 Task: Look for properties with beachfront.
Action: Mouse moved to (1035, 126)
Screenshot: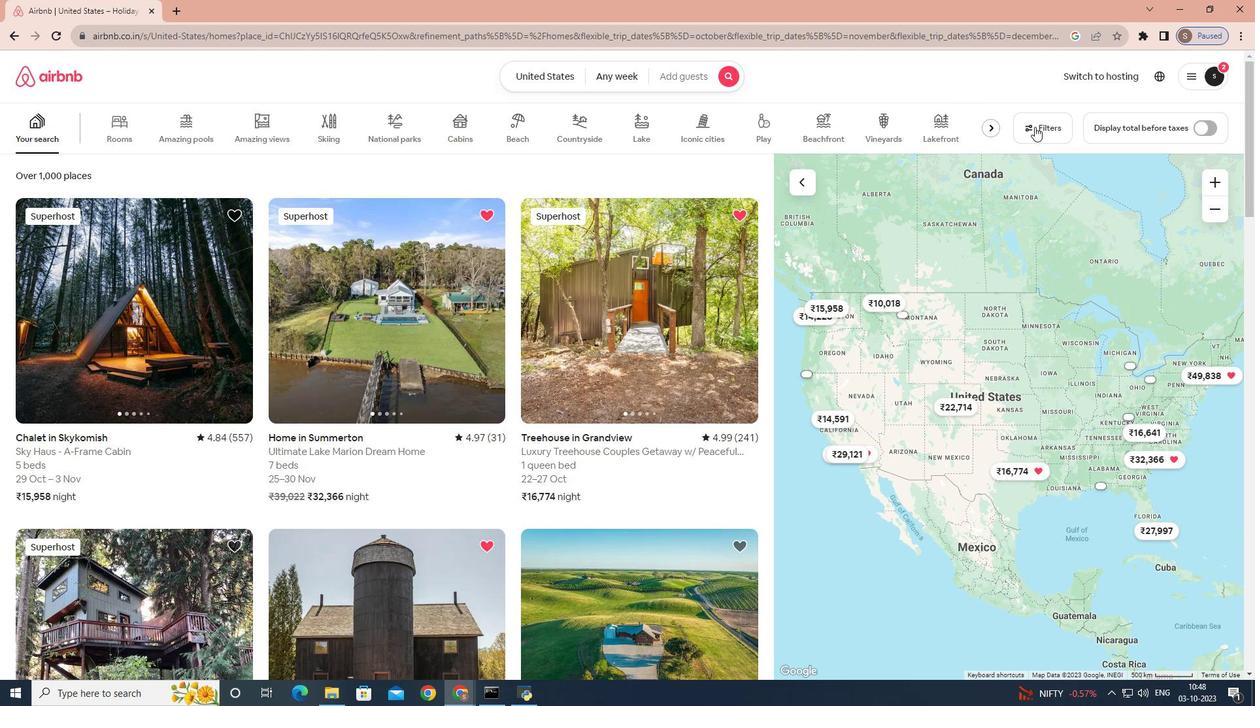 
Action: Mouse pressed left at (1035, 126)
Screenshot: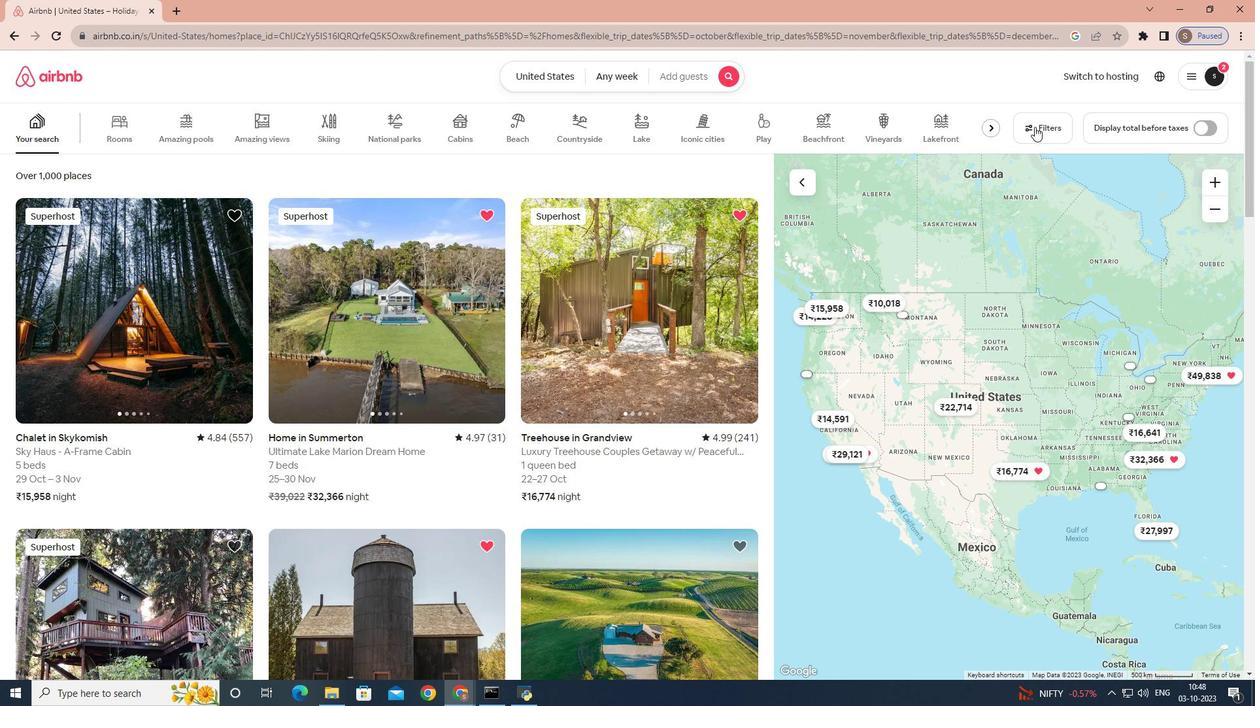 
Action: Mouse moved to (783, 202)
Screenshot: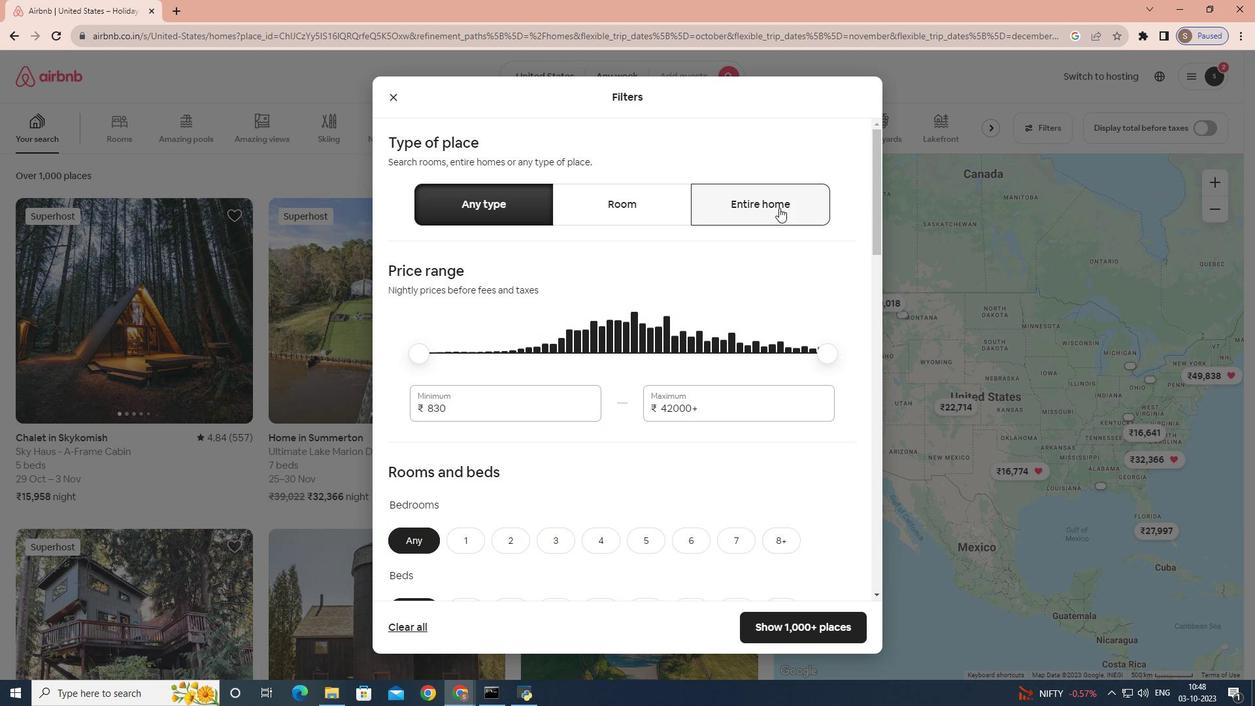 
Action: Mouse pressed left at (783, 202)
Screenshot: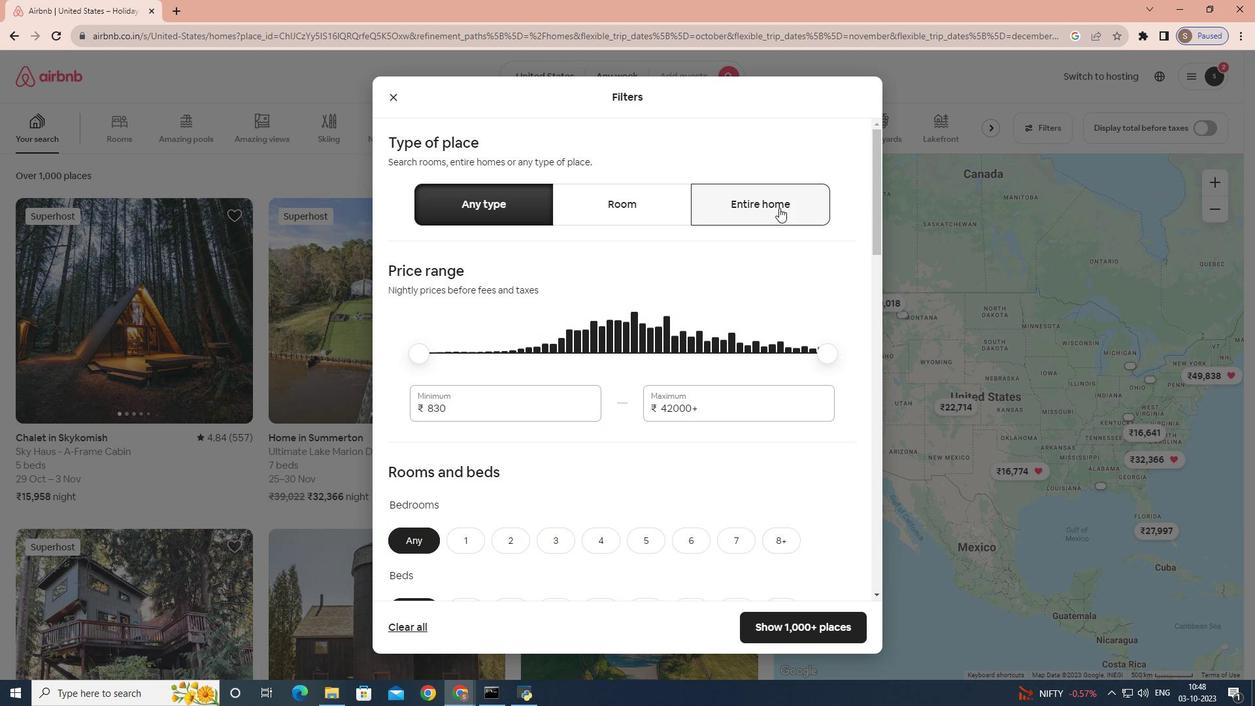 
Action: Mouse moved to (616, 364)
Screenshot: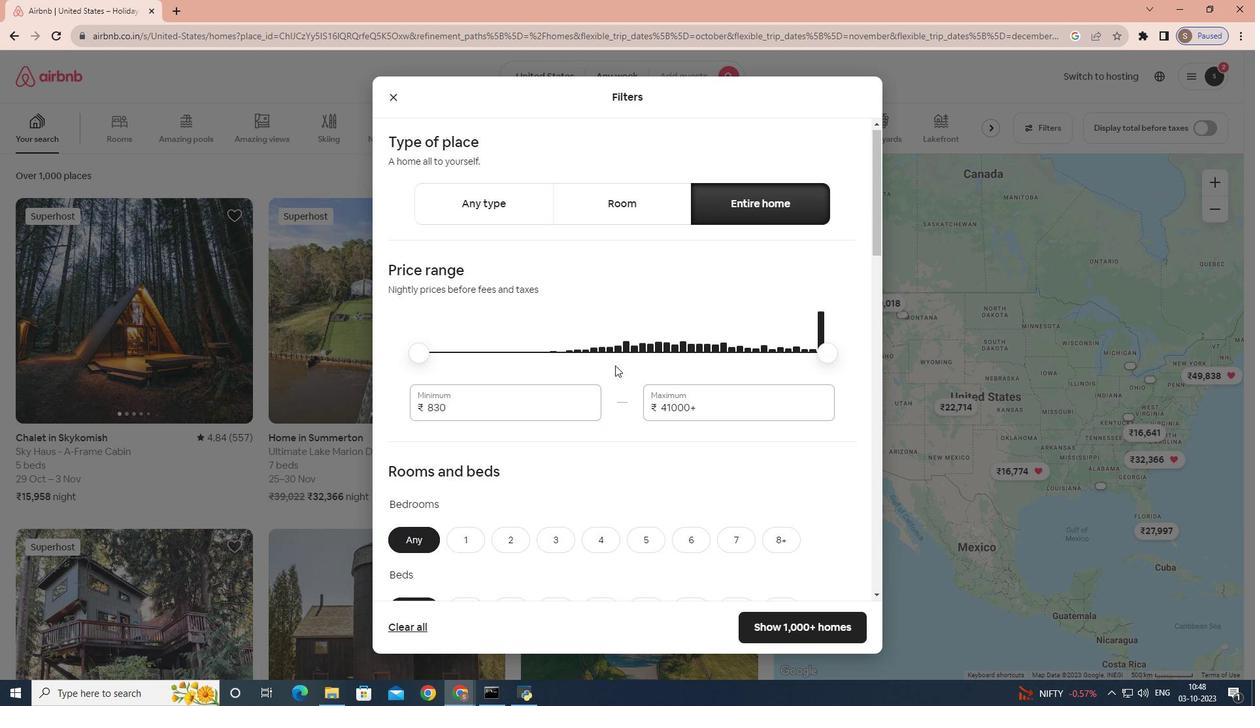 
Action: Mouse scrolled (616, 363) with delta (0, 0)
Screenshot: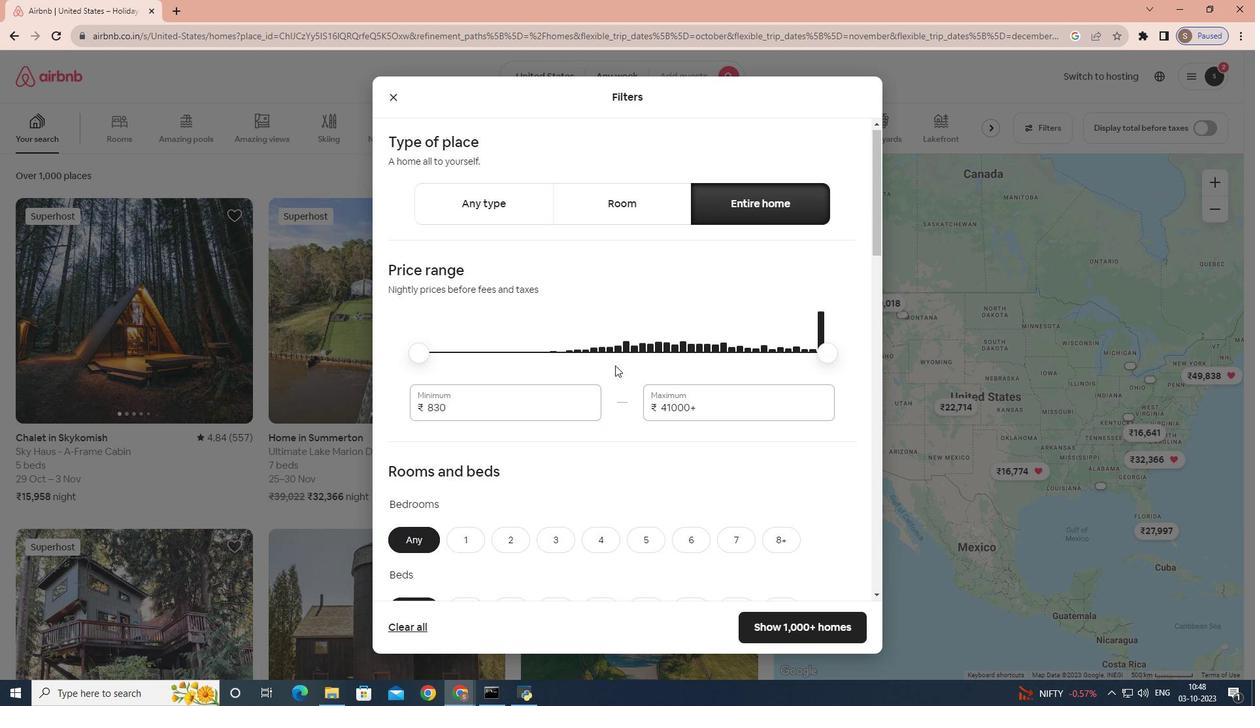 
Action: Mouse moved to (615, 365)
Screenshot: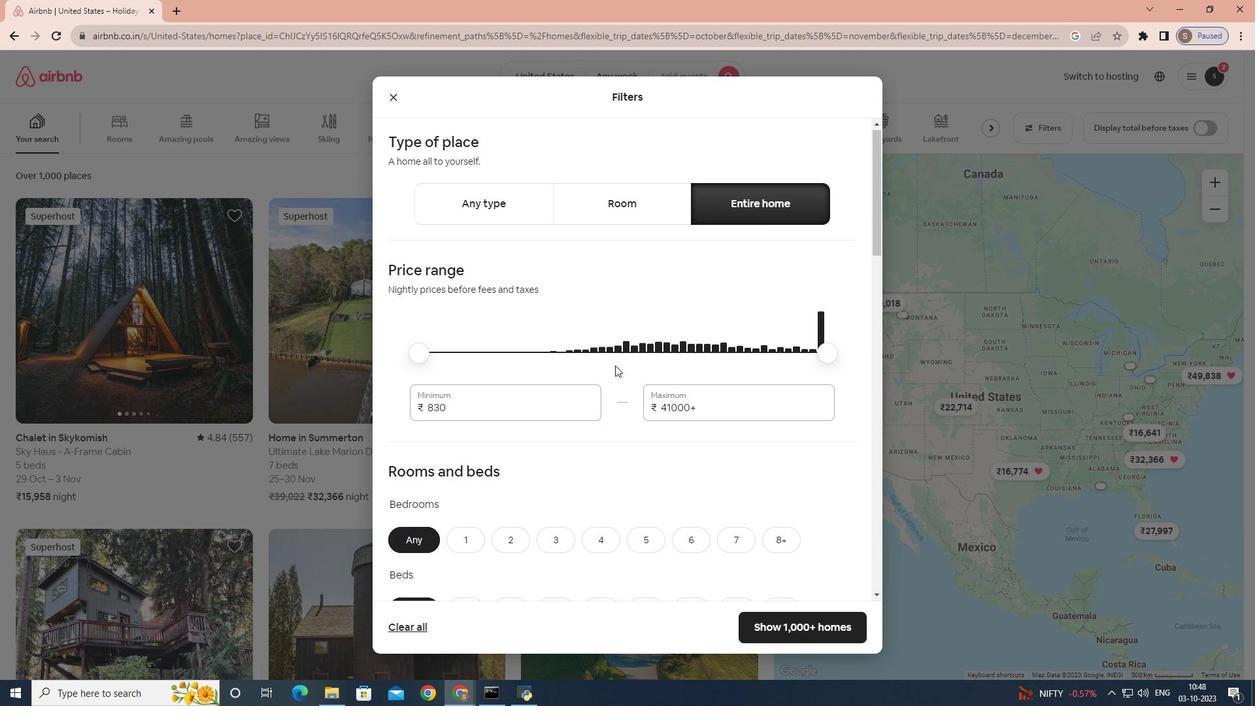 
Action: Mouse scrolled (615, 364) with delta (0, 0)
Screenshot: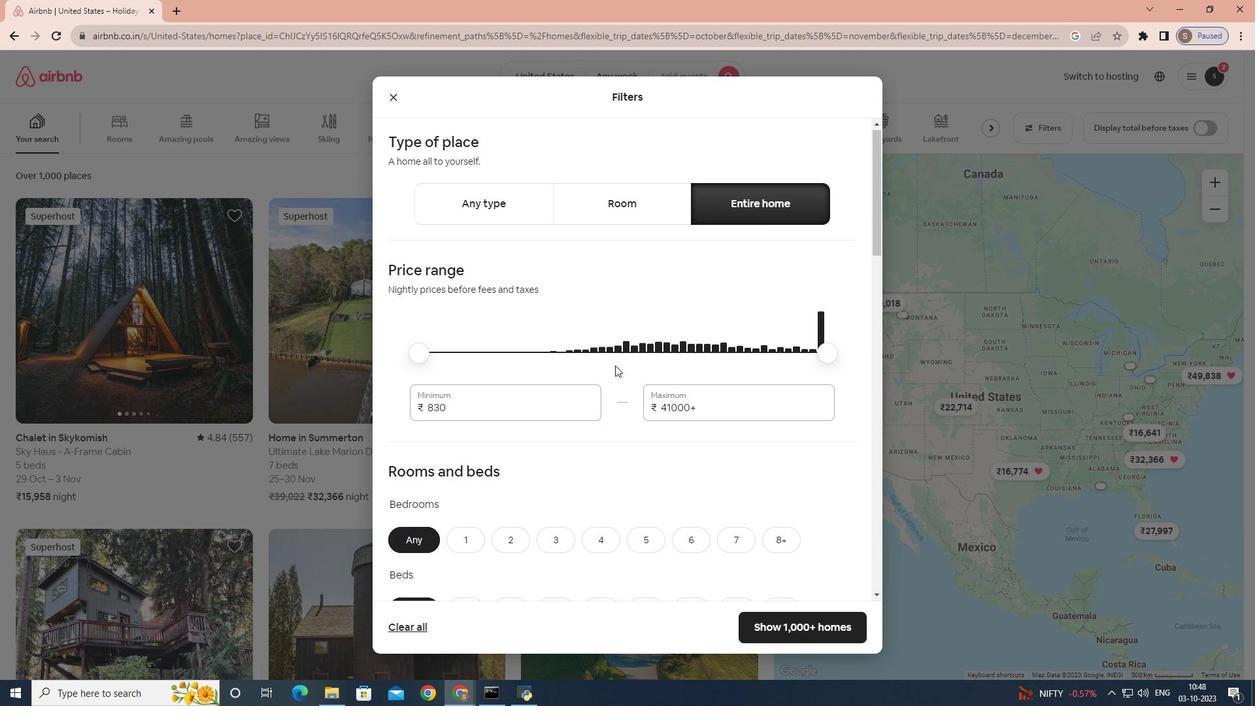 
Action: Mouse scrolled (615, 364) with delta (0, 0)
Screenshot: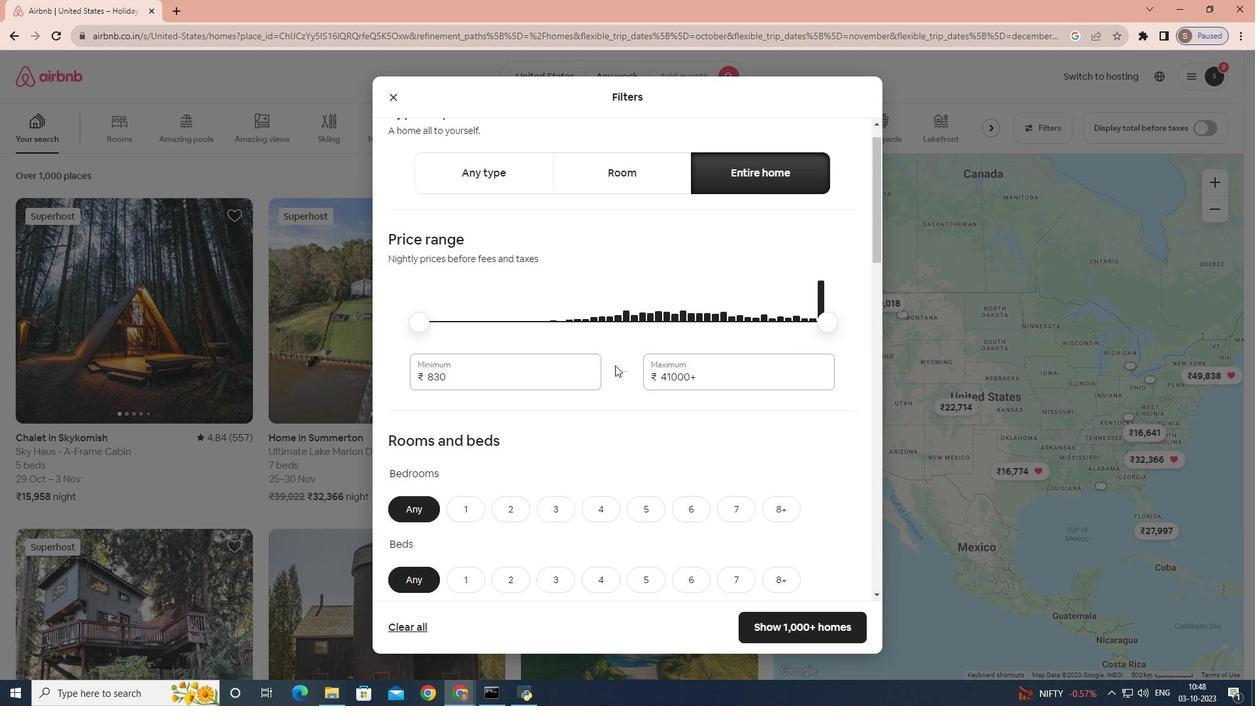 
Action: Mouse scrolled (615, 364) with delta (0, 0)
Screenshot: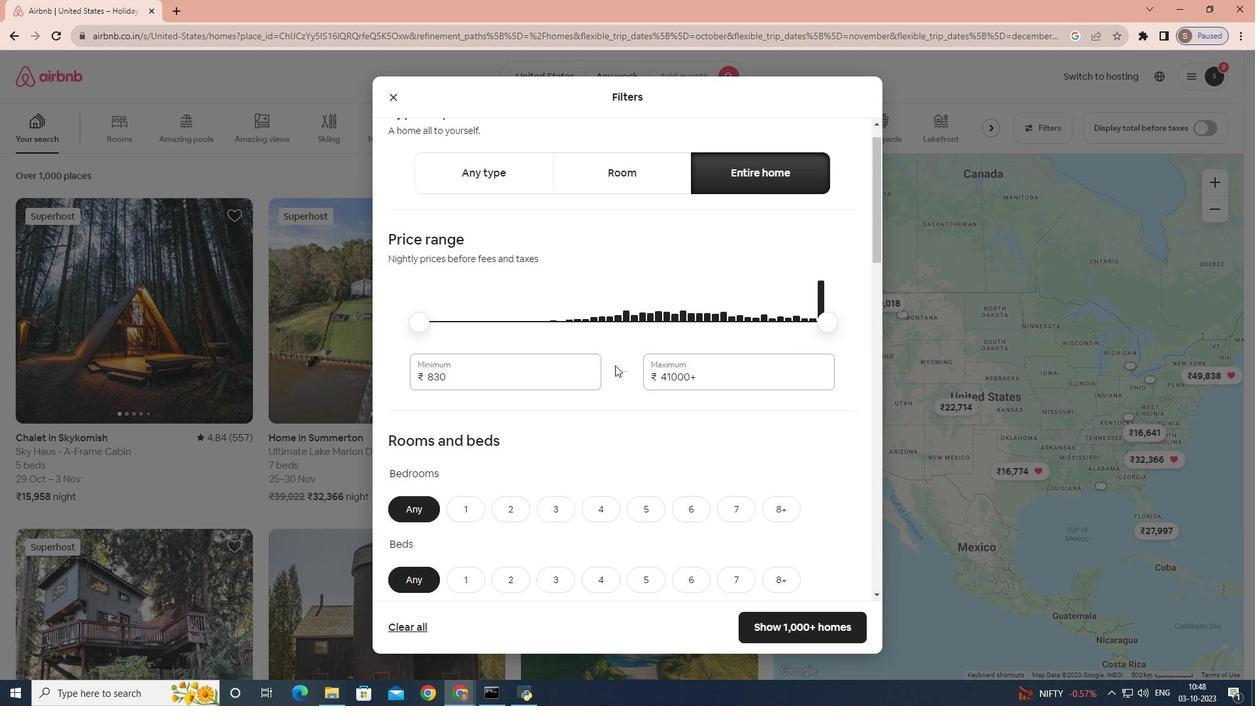 
Action: Mouse scrolled (615, 364) with delta (0, 0)
Screenshot: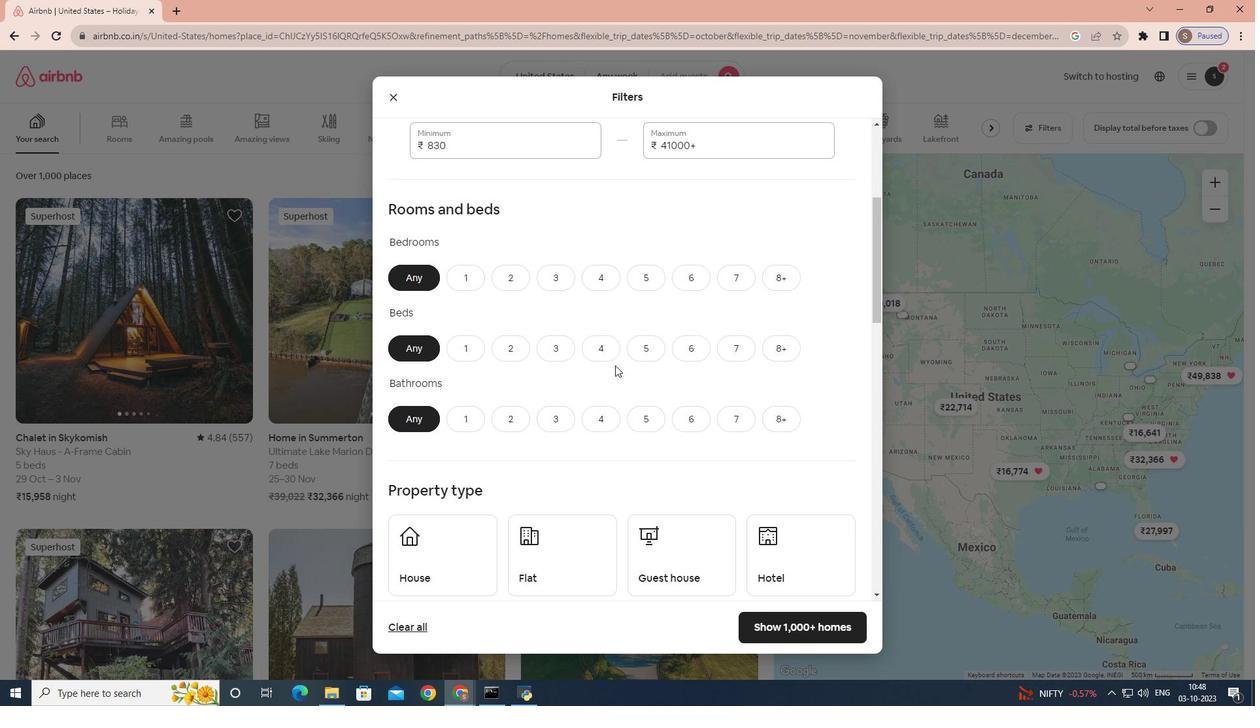 
Action: Mouse scrolled (615, 364) with delta (0, 0)
Screenshot: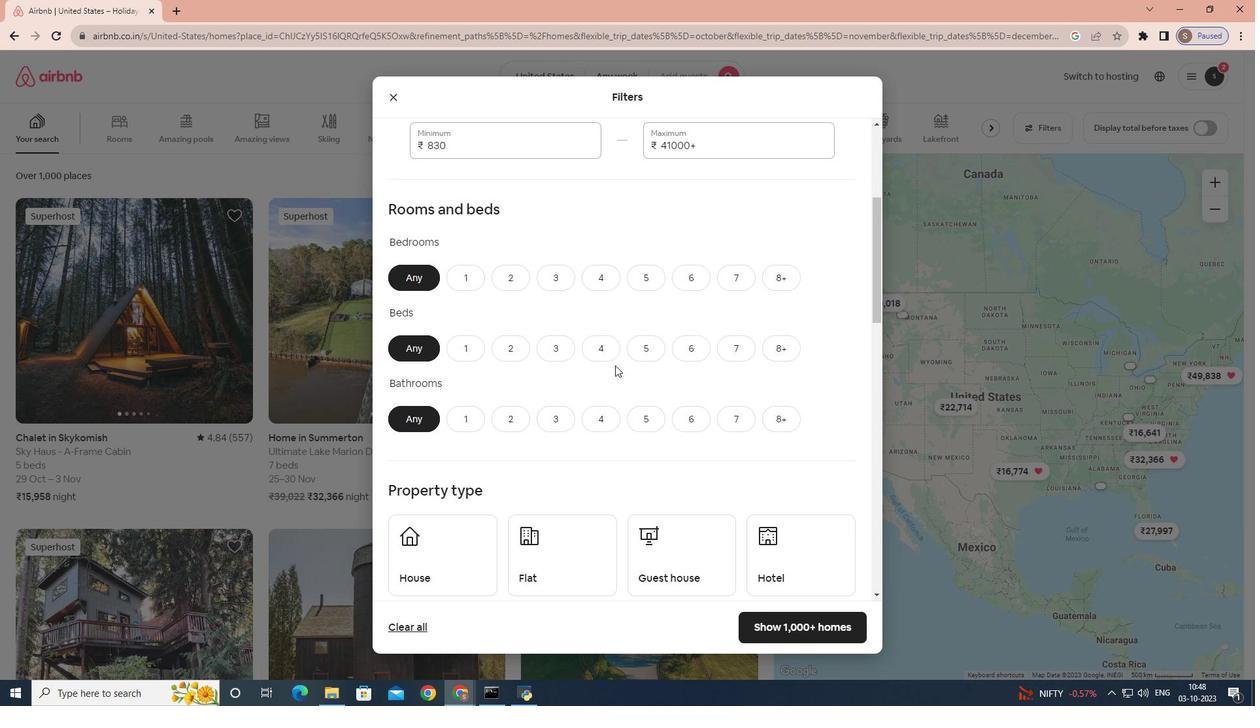 
Action: Mouse scrolled (615, 364) with delta (0, 0)
Screenshot: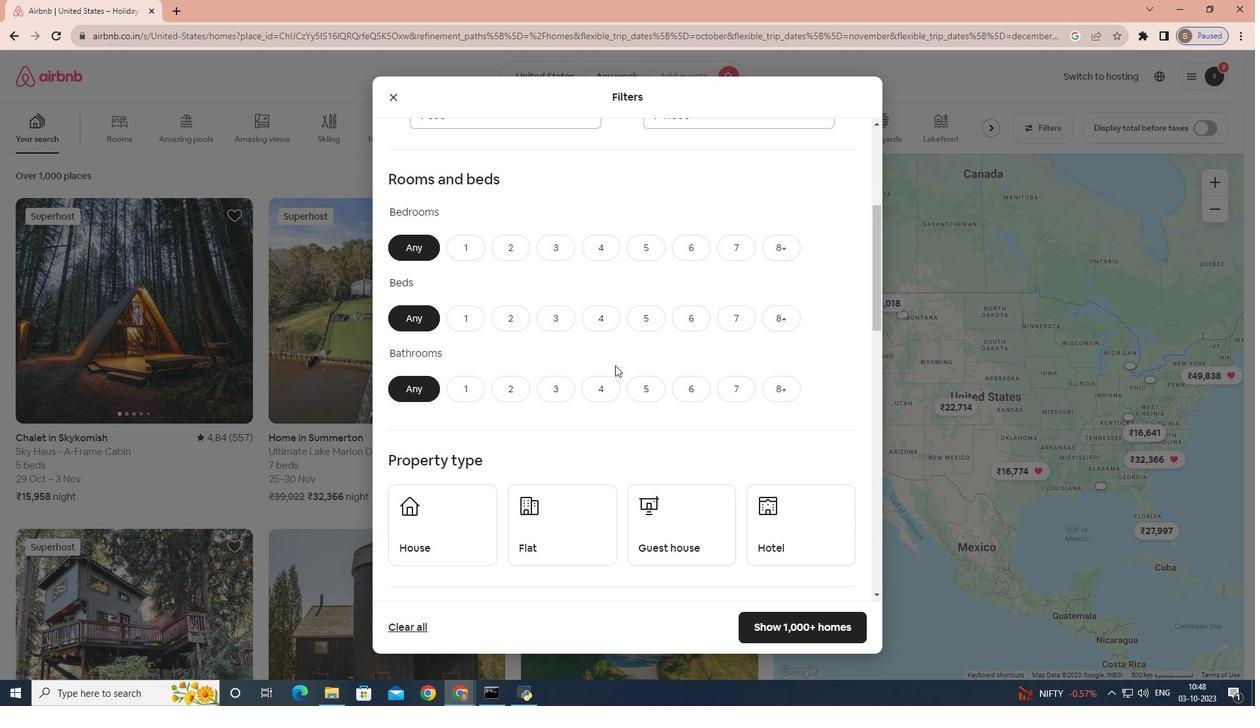 
Action: Mouse scrolled (615, 364) with delta (0, 0)
Screenshot: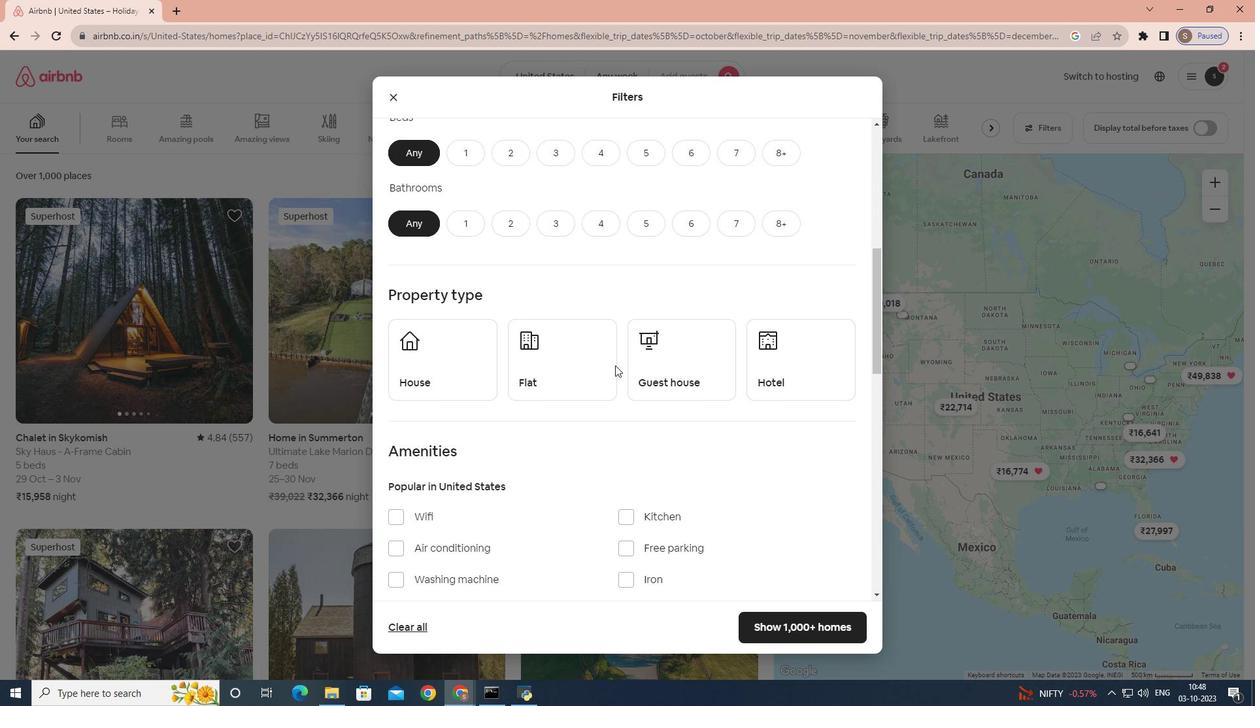 
Action: Mouse scrolled (615, 364) with delta (0, 0)
Screenshot: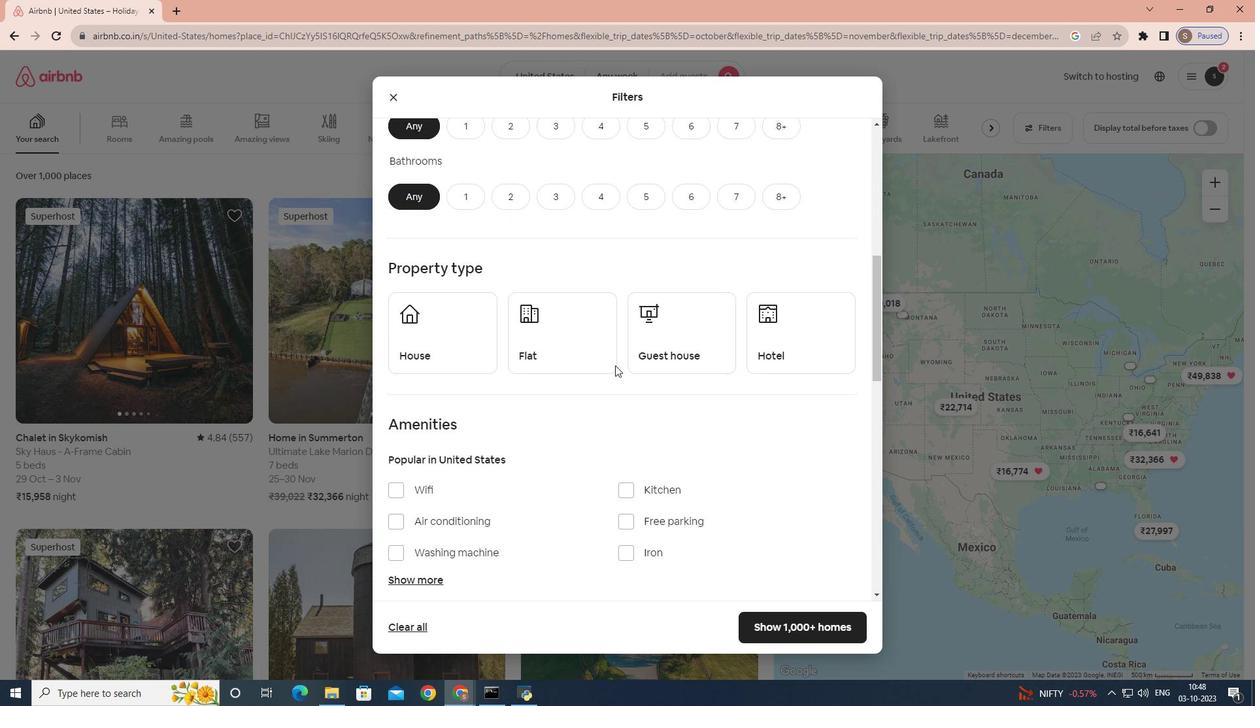 
Action: Mouse scrolled (615, 364) with delta (0, 0)
Screenshot: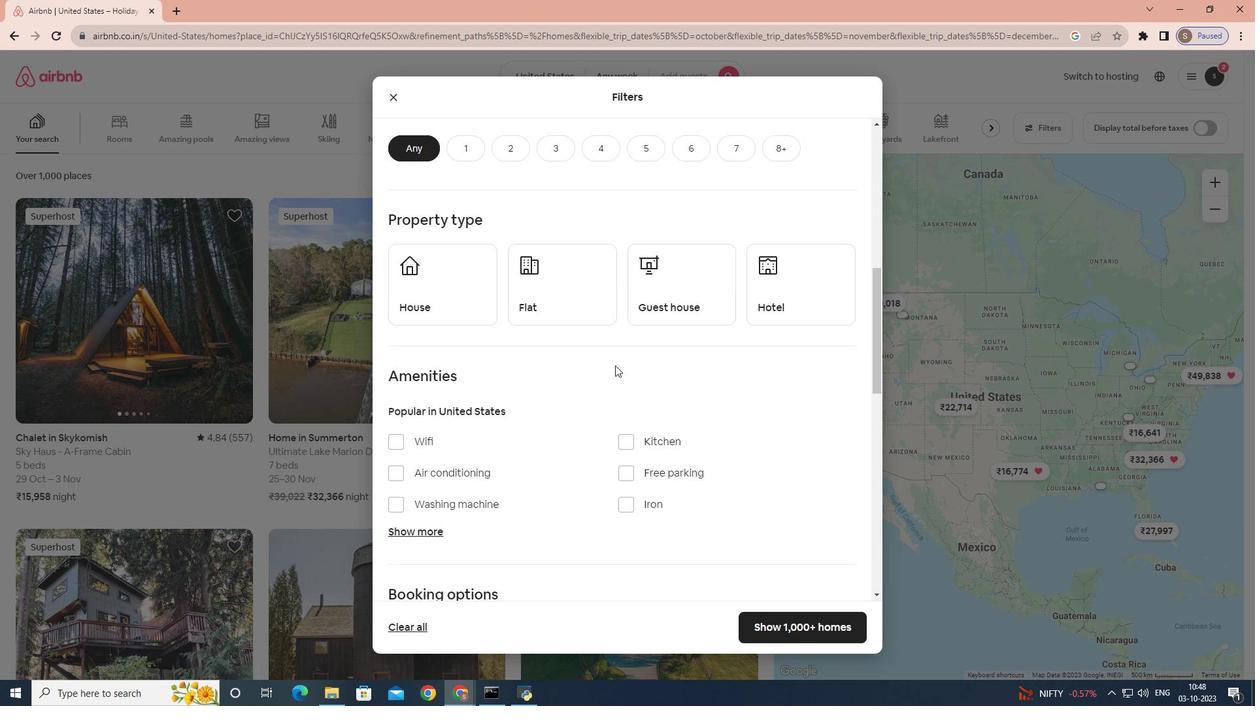 
Action: Mouse moved to (438, 406)
Screenshot: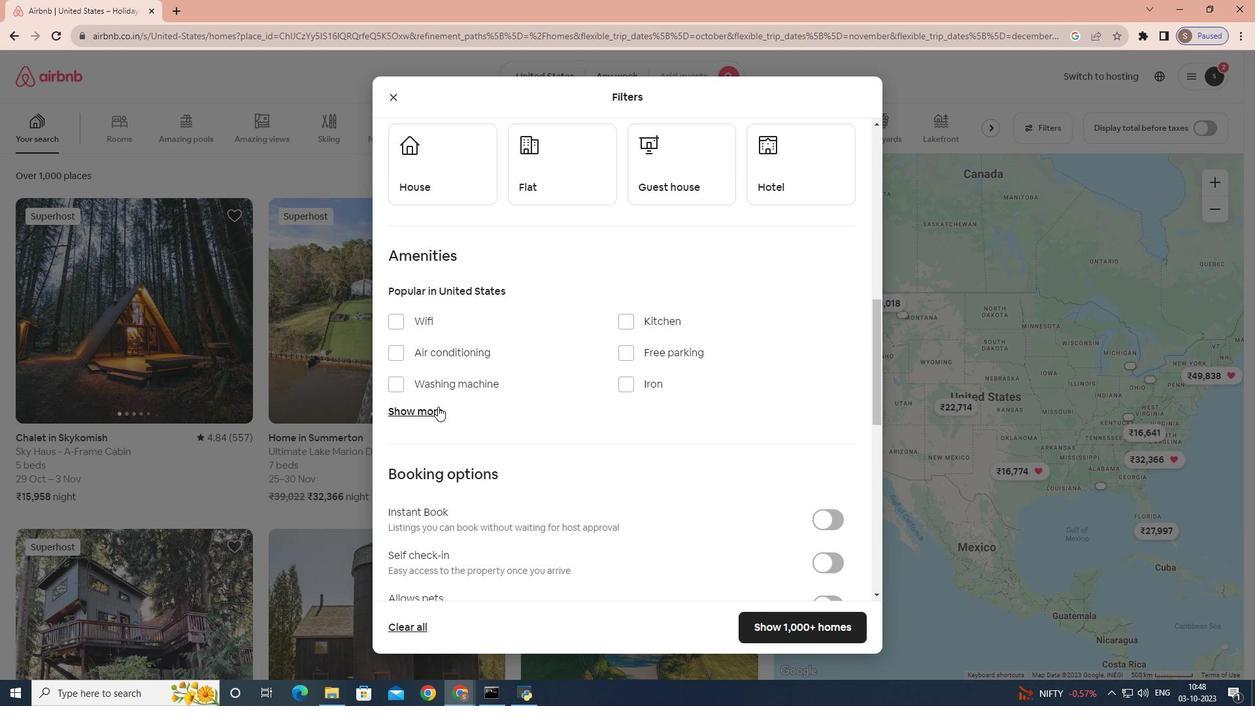 
Action: Mouse pressed left at (438, 406)
Screenshot: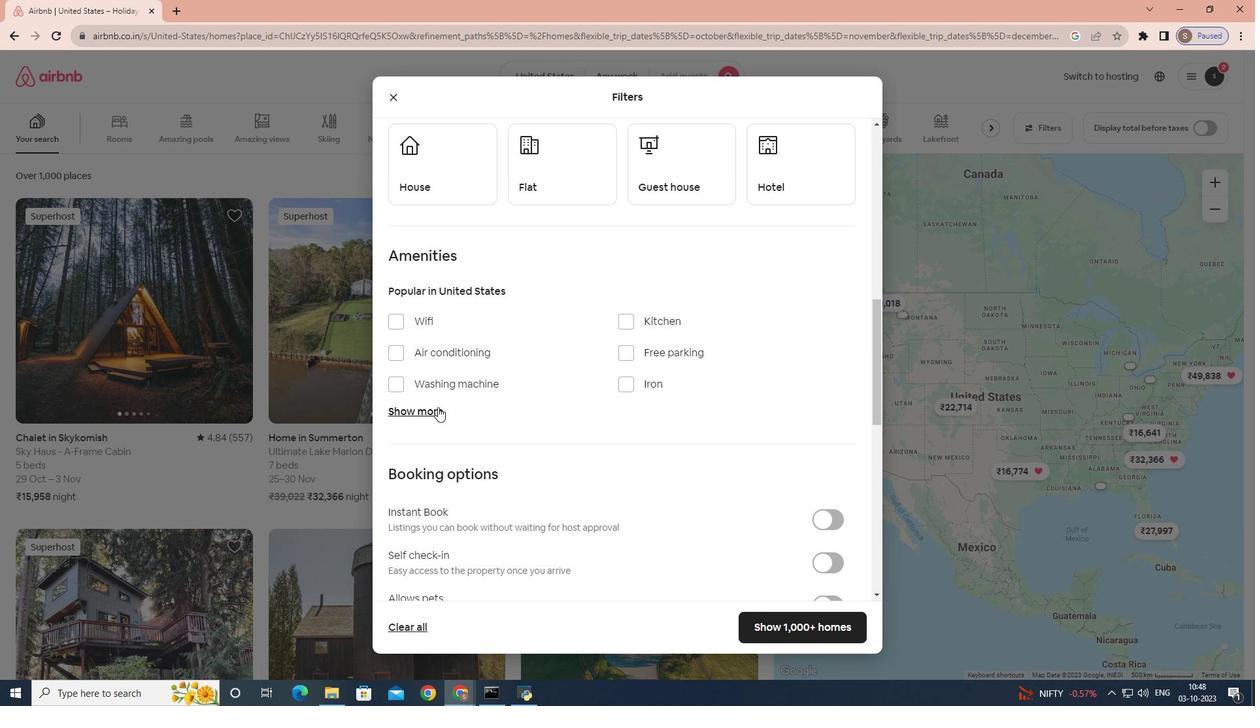 
Action: Mouse moved to (448, 411)
Screenshot: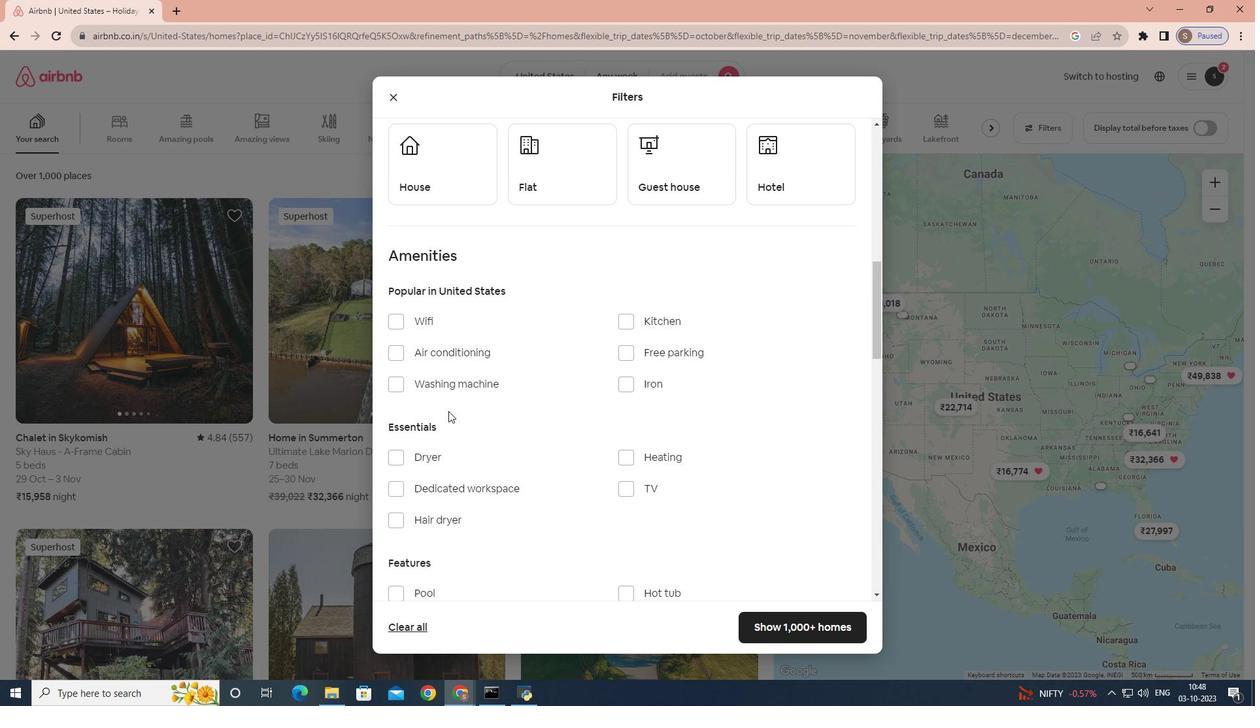 
Action: Mouse scrolled (448, 410) with delta (0, 0)
Screenshot: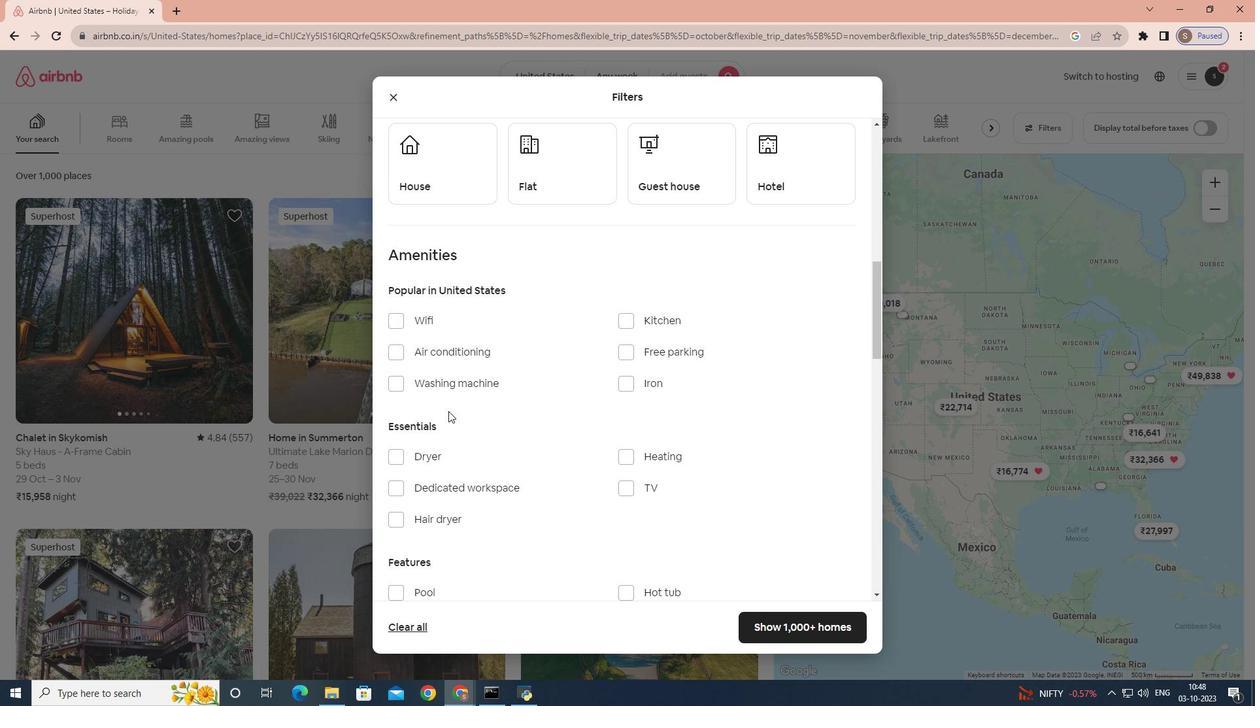 
Action: Mouse scrolled (448, 410) with delta (0, 0)
Screenshot: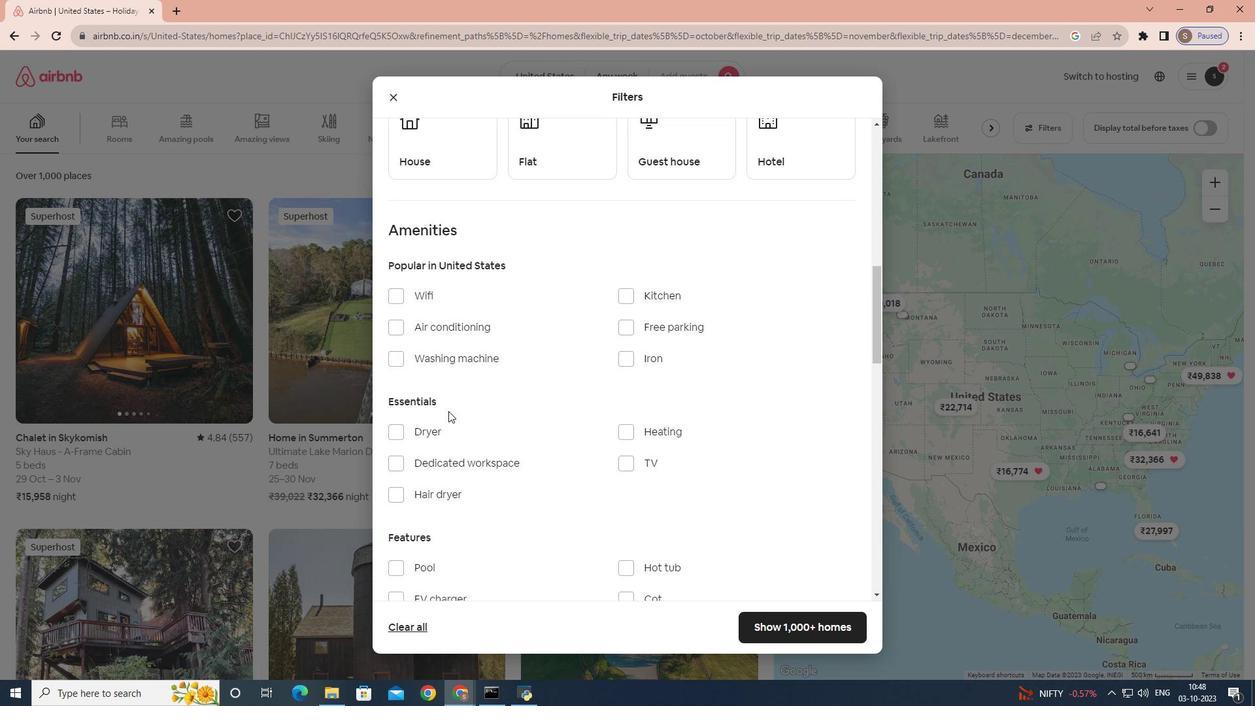 
Action: Mouse scrolled (448, 410) with delta (0, 0)
Screenshot: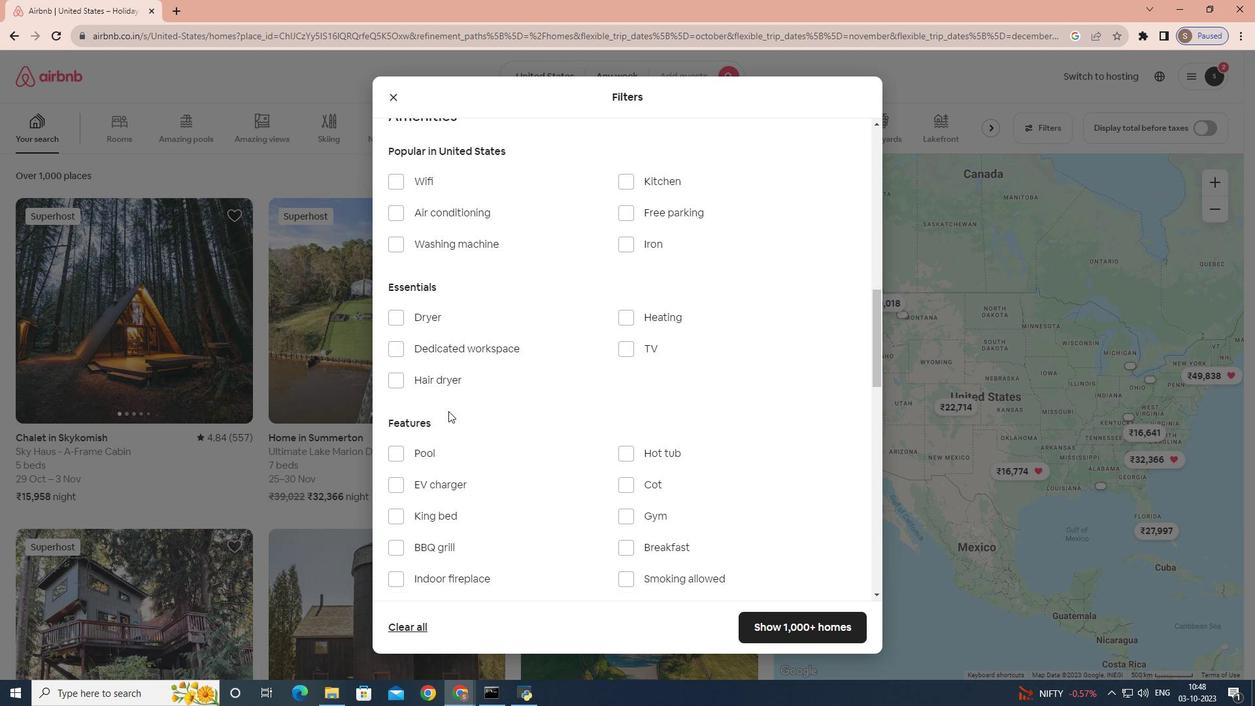 
Action: Mouse scrolled (448, 410) with delta (0, 0)
Screenshot: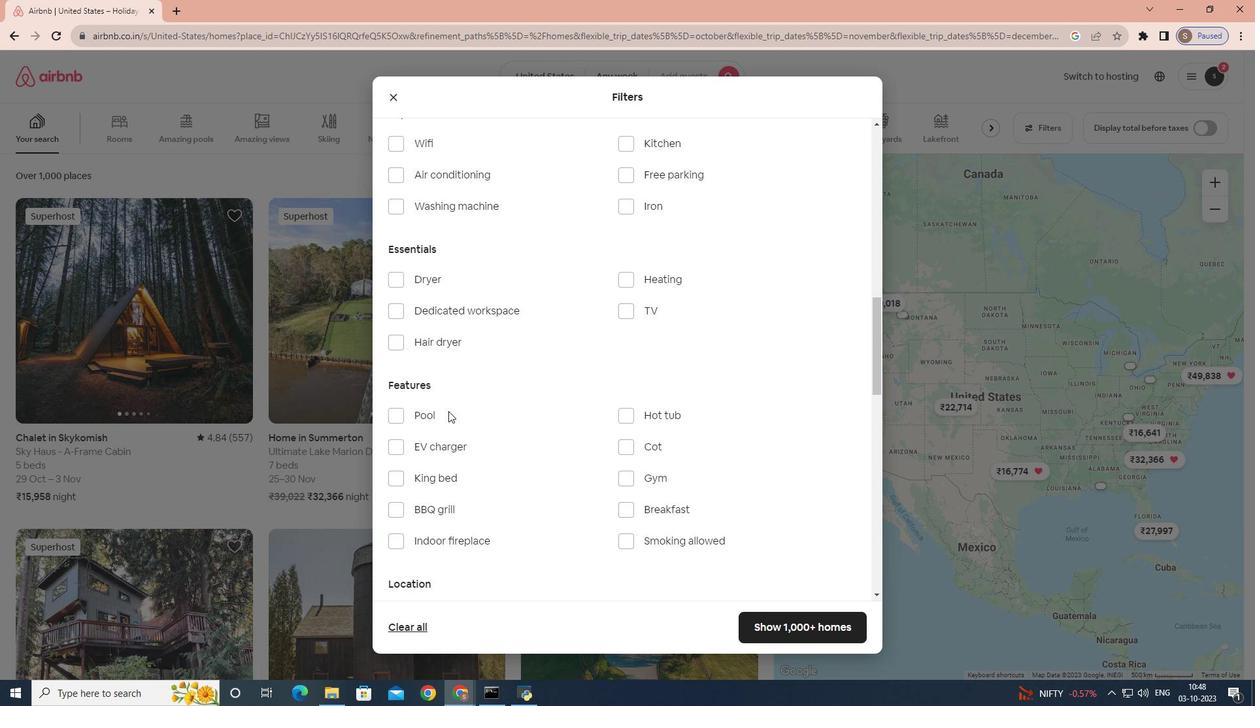 
Action: Mouse scrolled (448, 410) with delta (0, 0)
Screenshot: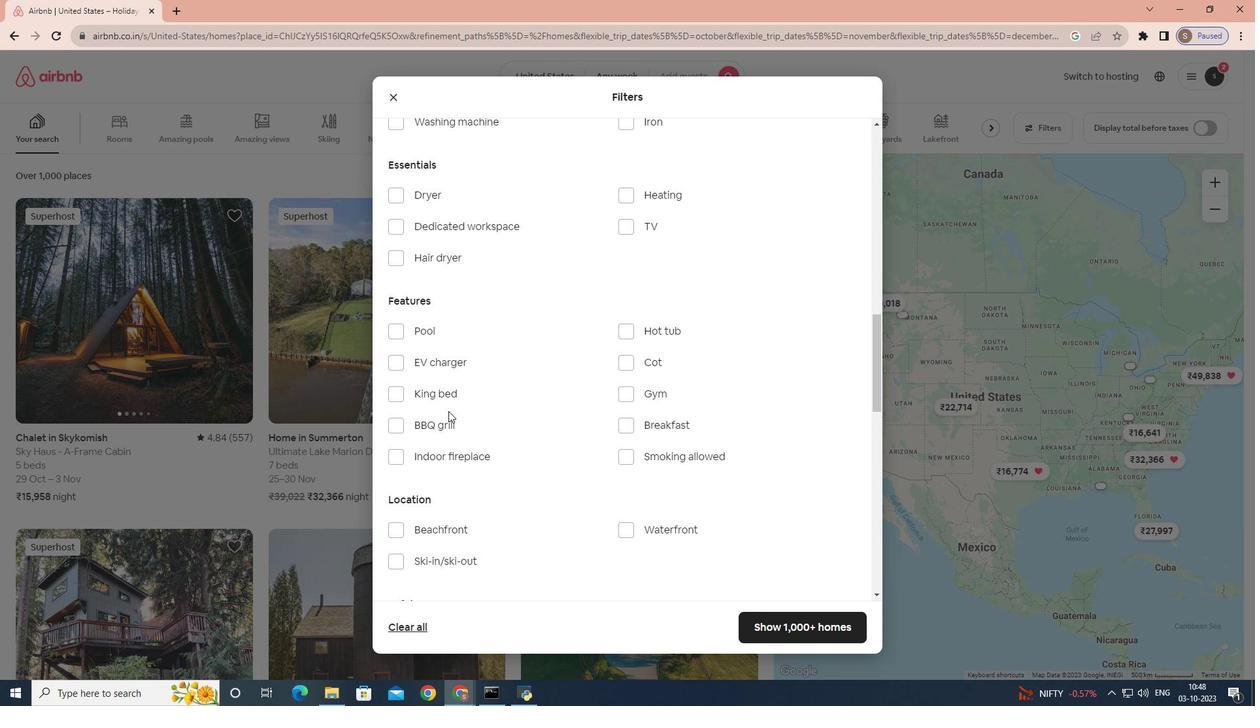 
Action: Mouse moved to (402, 470)
Screenshot: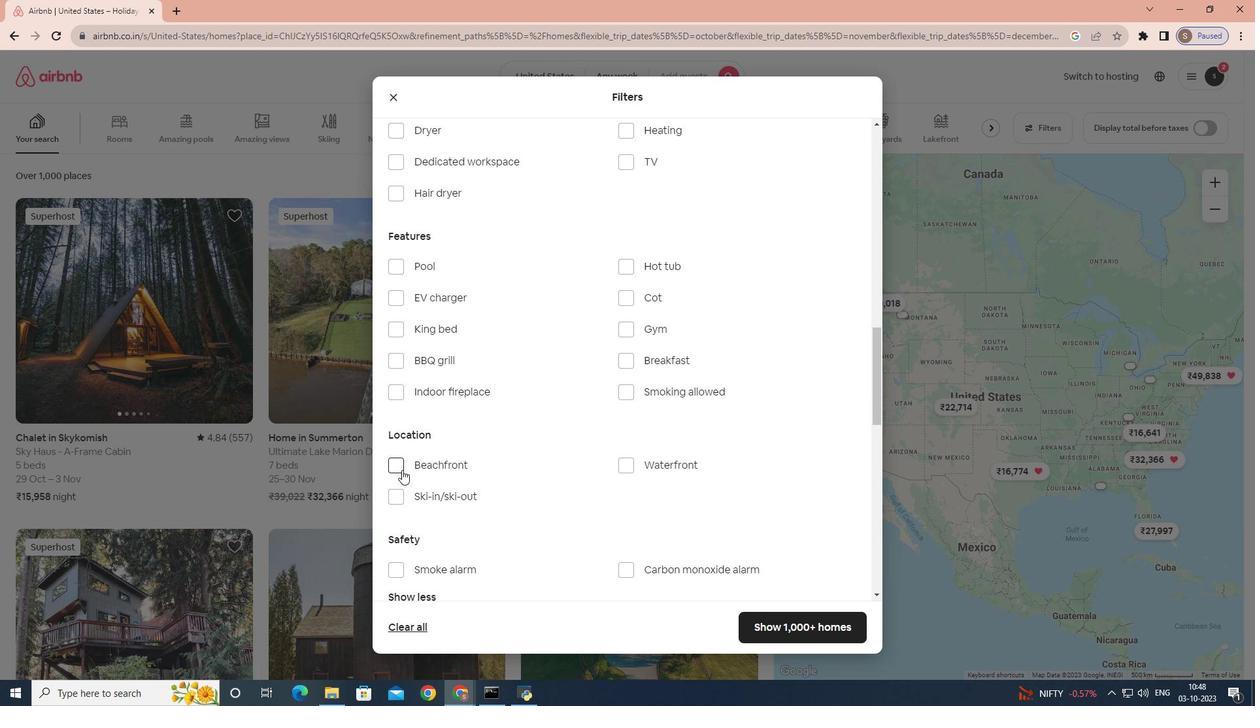 
Action: Mouse pressed left at (402, 470)
Screenshot: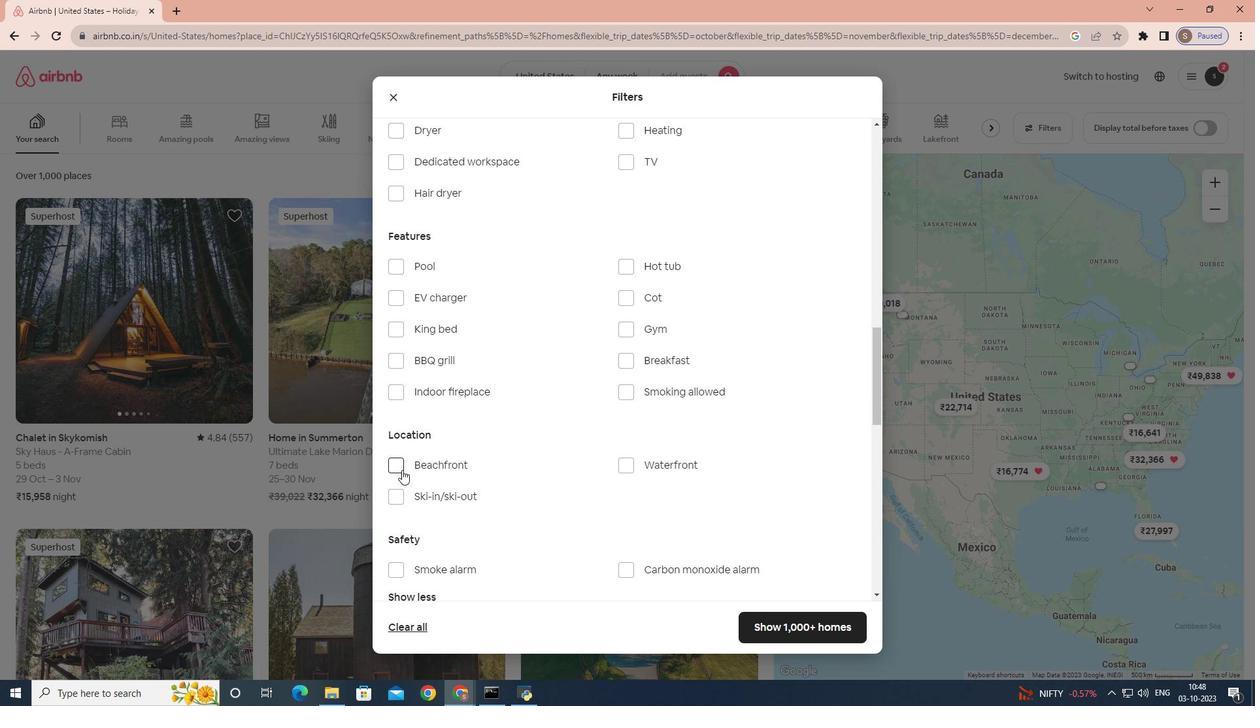 
Action: Mouse moved to (797, 625)
Screenshot: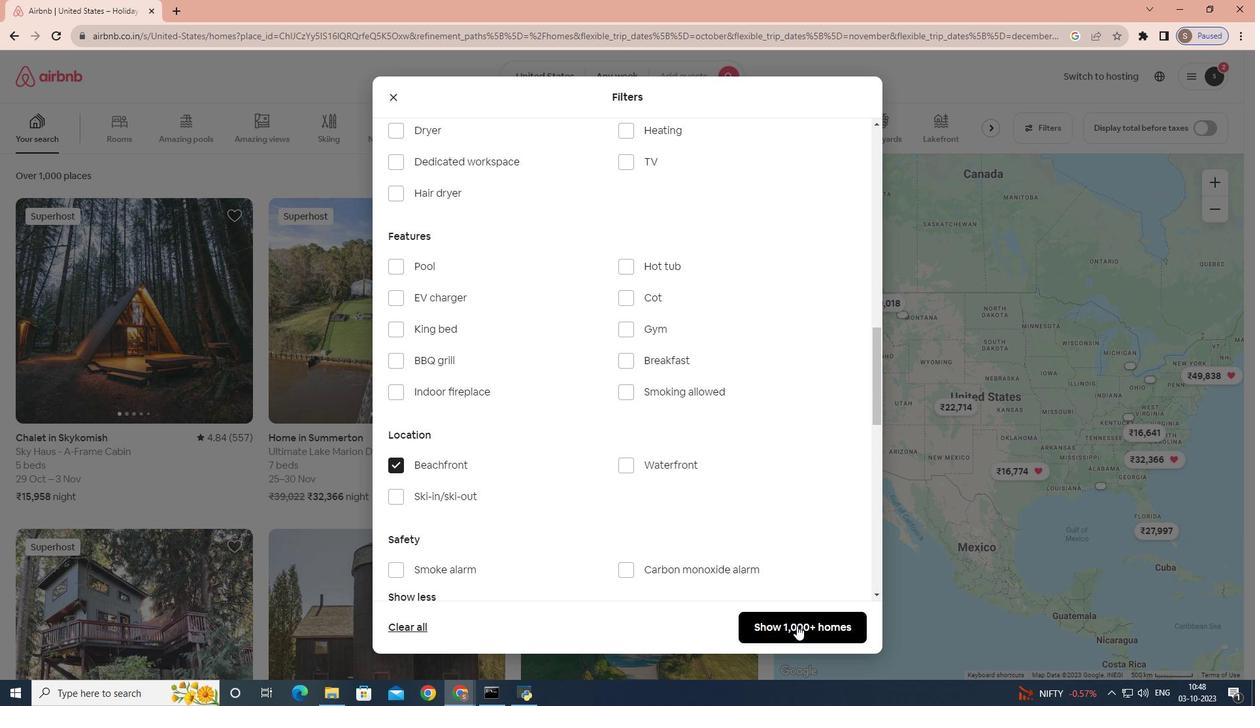
Action: Mouse pressed left at (797, 625)
Screenshot: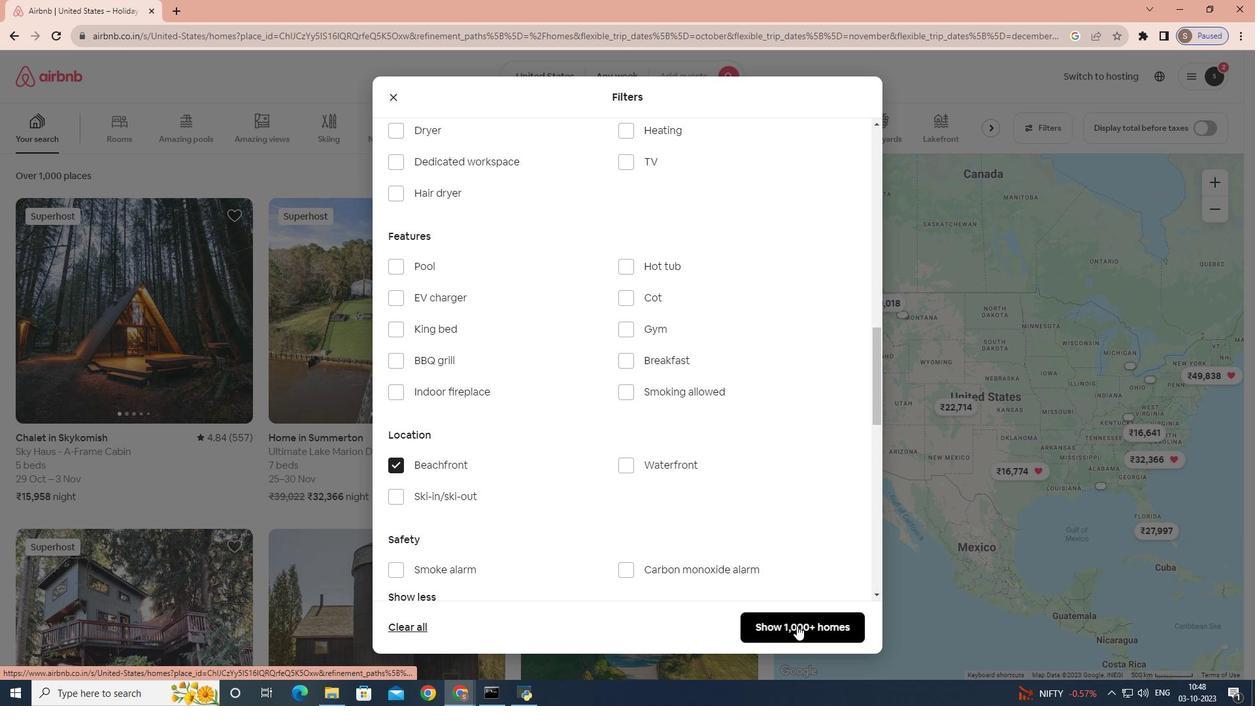 
